 Task: Bring text "Advancing knowledge through systematic investigation" to the front of the drawing.
Action: Mouse moved to (123, 104)
Screenshot: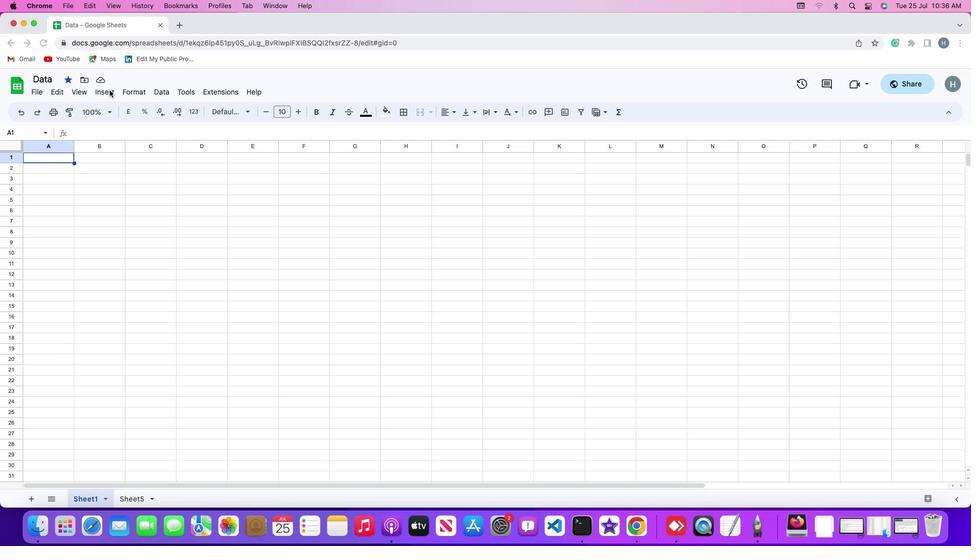 
Action: Mouse pressed left at (123, 104)
Screenshot: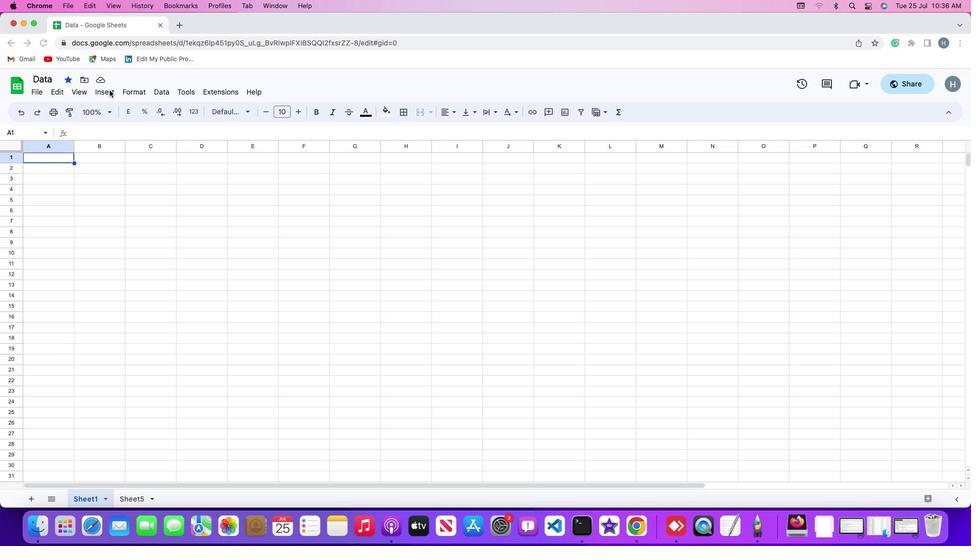 
Action: Mouse pressed left at (123, 104)
Screenshot: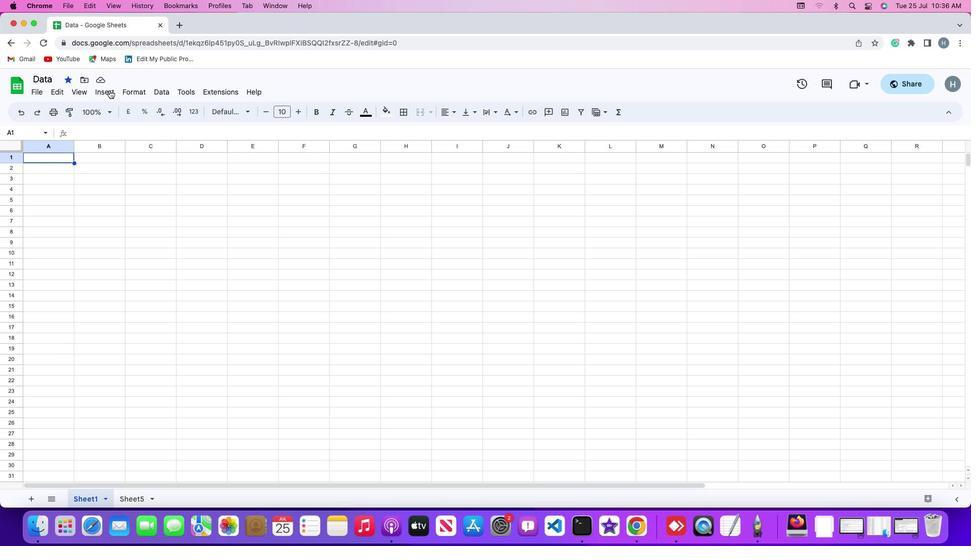 
Action: Mouse moved to (159, 243)
Screenshot: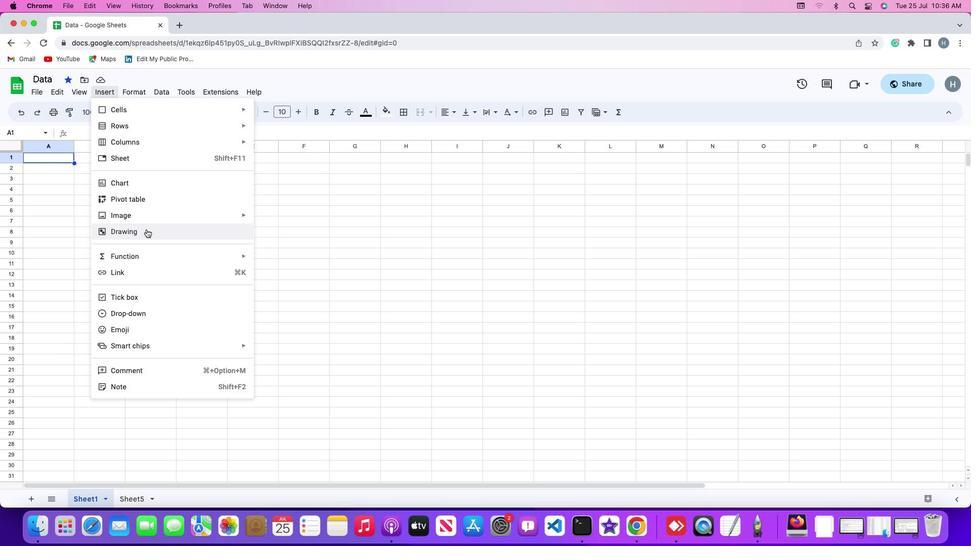 
Action: Mouse pressed left at (159, 243)
Screenshot: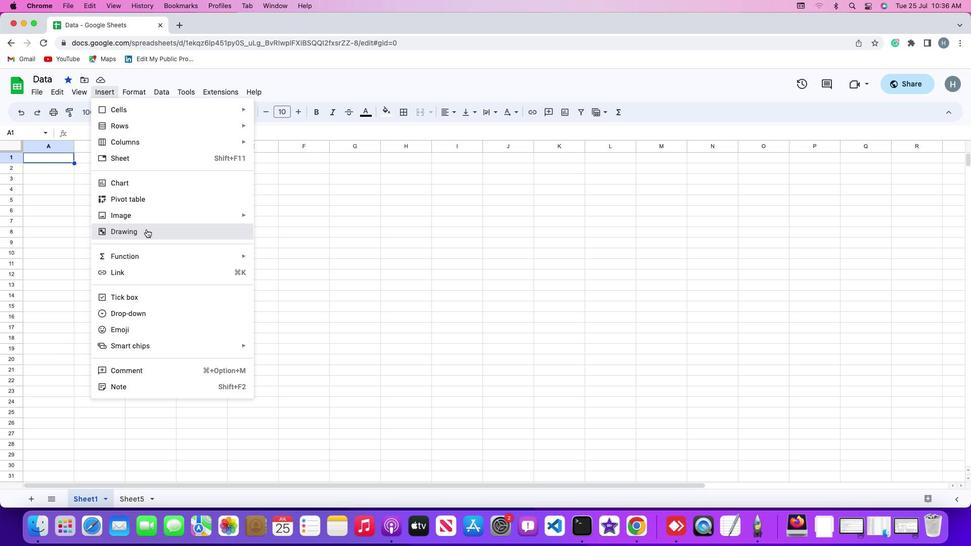 
Action: Mouse moved to (453, 141)
Screenshot: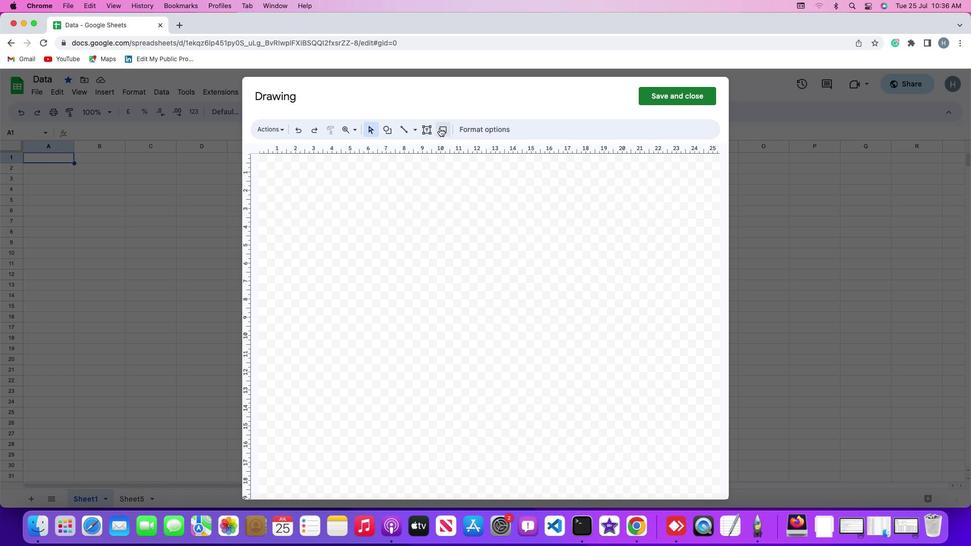 
Action: Mouse pressed left at (453, 141)
Screenshot: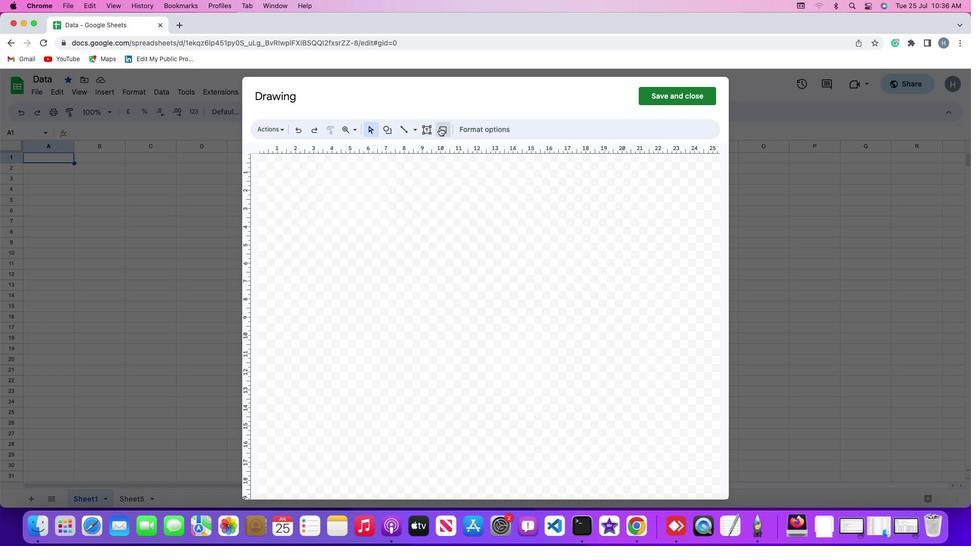 
Action: Mouse moved to (496, 344)
Screenshot: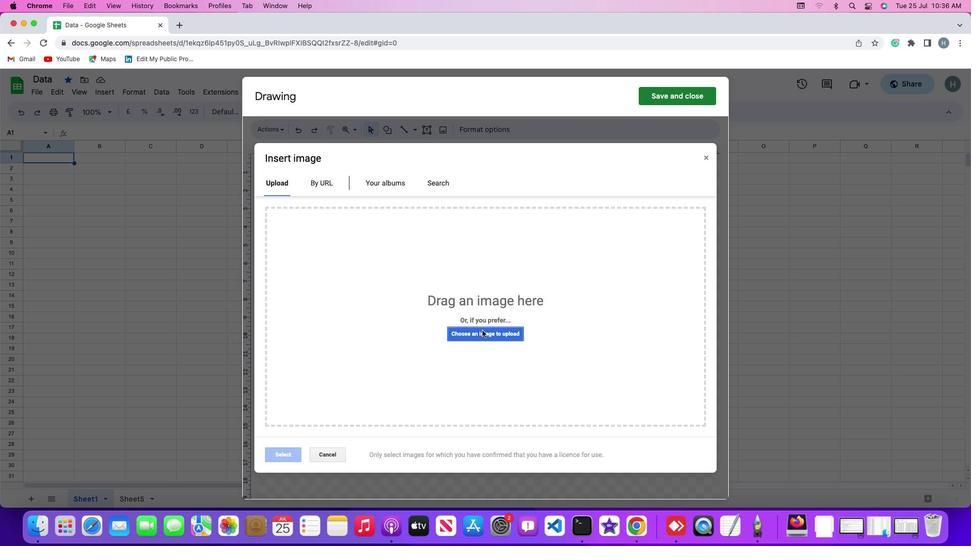 
Action: Mouse pressed left at (496, 344)
Screenshot: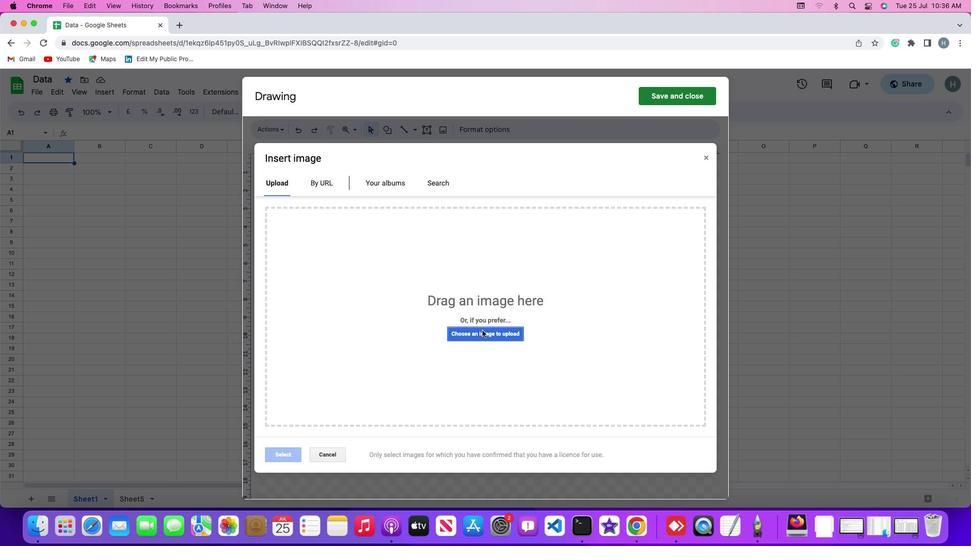 
Action: Mouse moved to (457, 243)
Screenshot: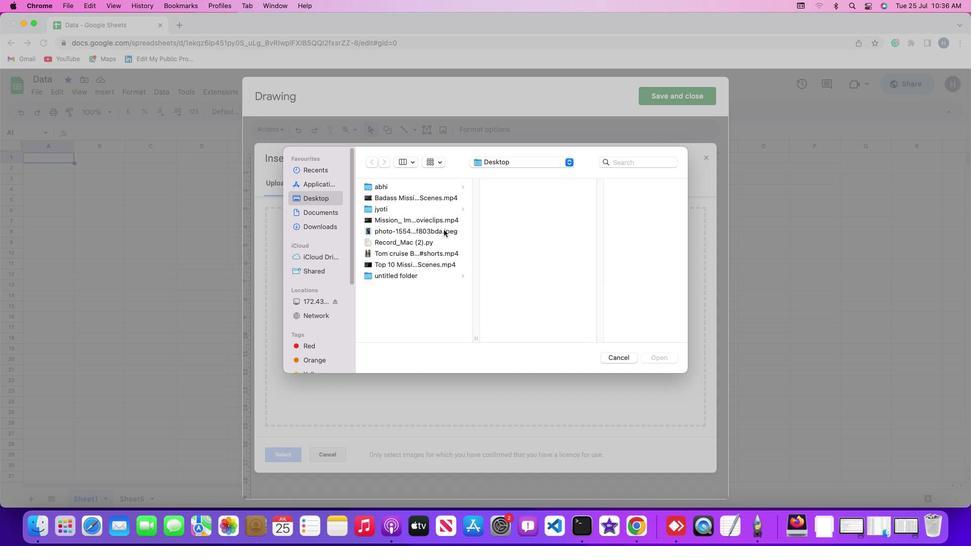 
Action: Mouse pressed left at (457, 243)
Screenshot: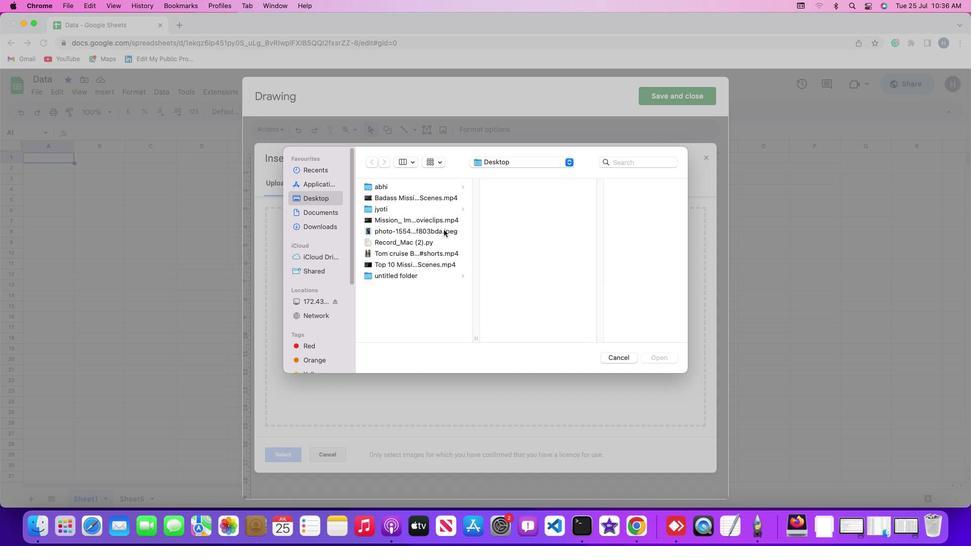 
Action: Mouse moved to (671, 369)
Screenshot: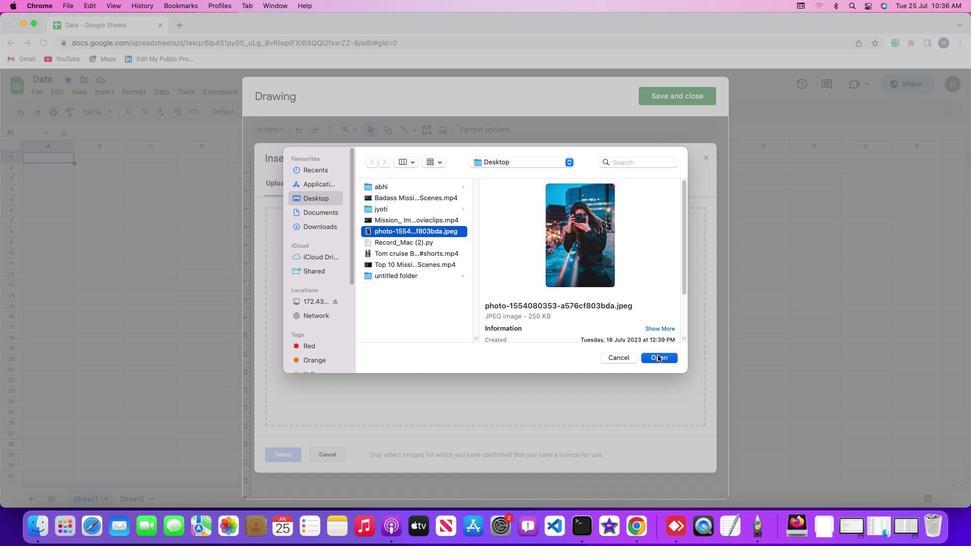 
Action: Mouse pressed left at (671, 369)
Screenshot: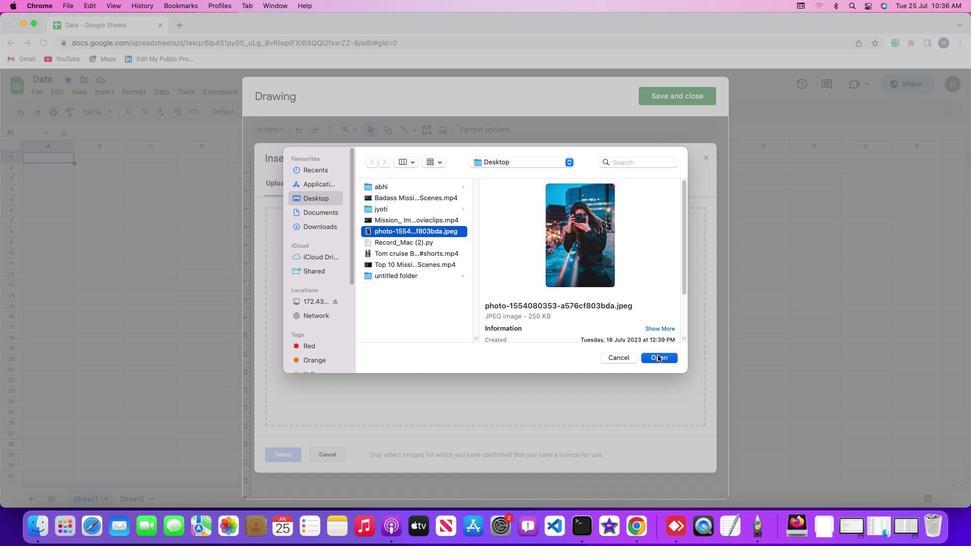 
Action: Mouse moved to (390, 506)
Screenshot: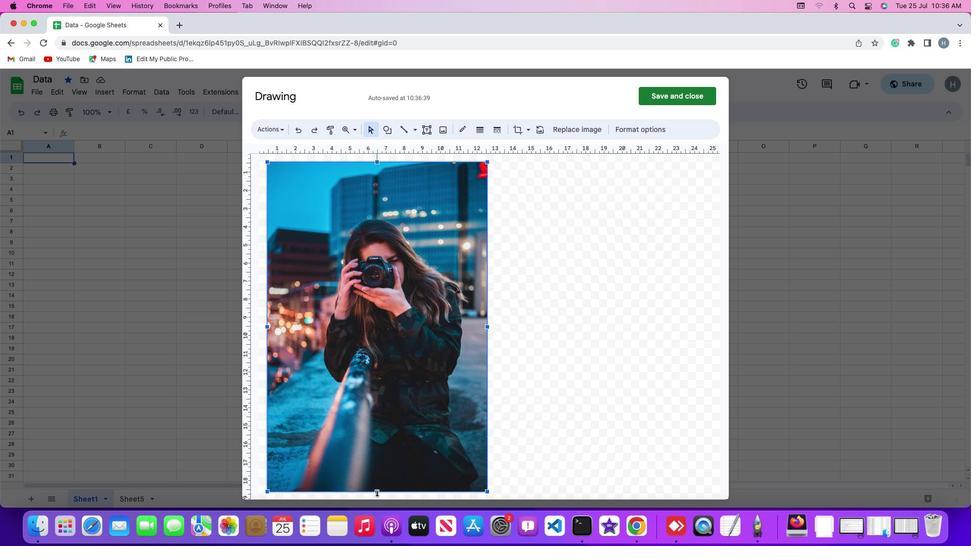 
Action: Mouse pressed left at (390, 506)
Screenshot: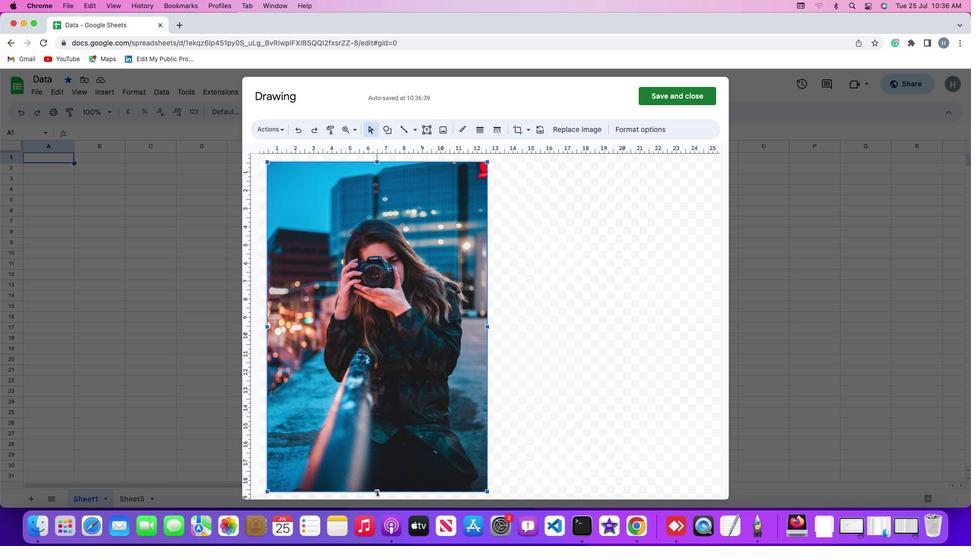 
Action: Mouse moved to (381, 415)
Screenshot: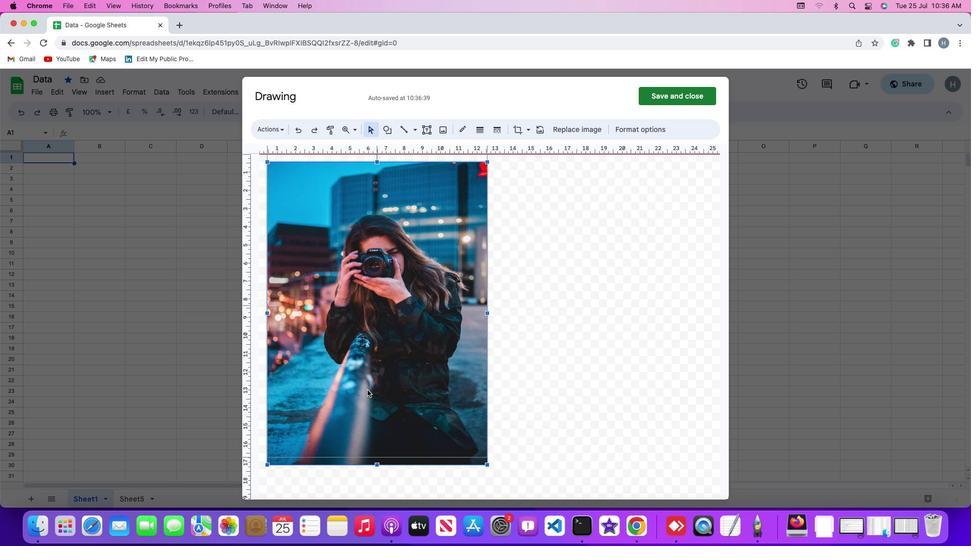 
Action: Mouse pressed left at (381, 415)
Screenshot: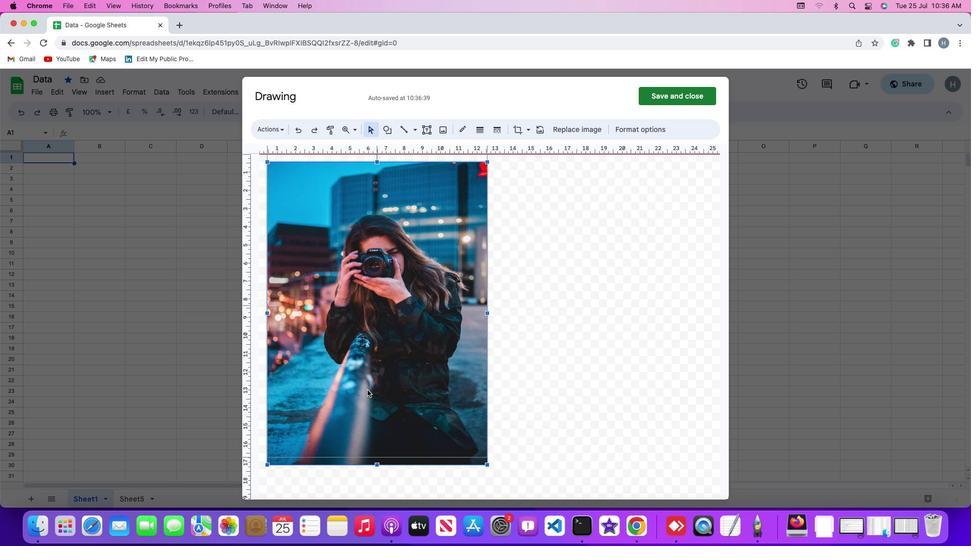 
Action: Mouse moved to (391, 466)
Screenshot: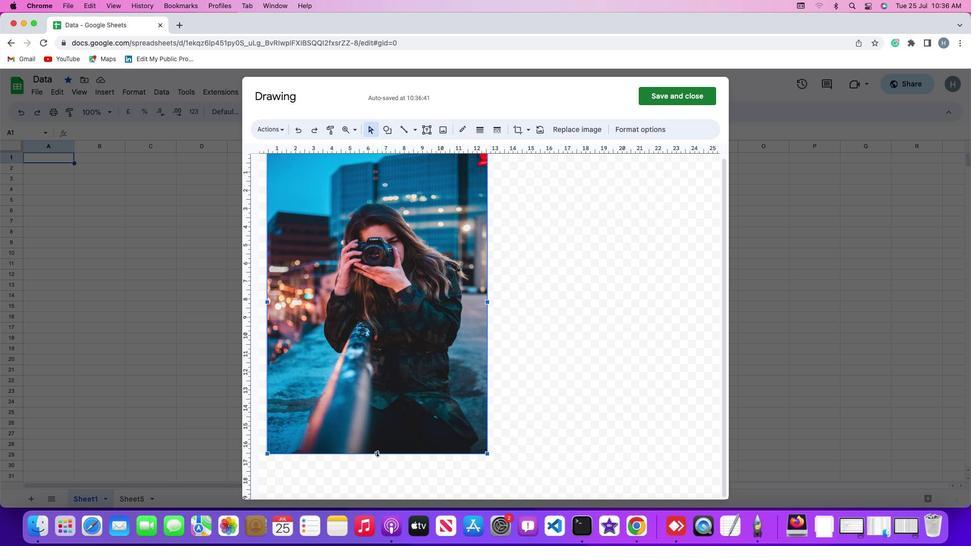 
Action: Mouse pressed left at (391, 466)
Screenshot: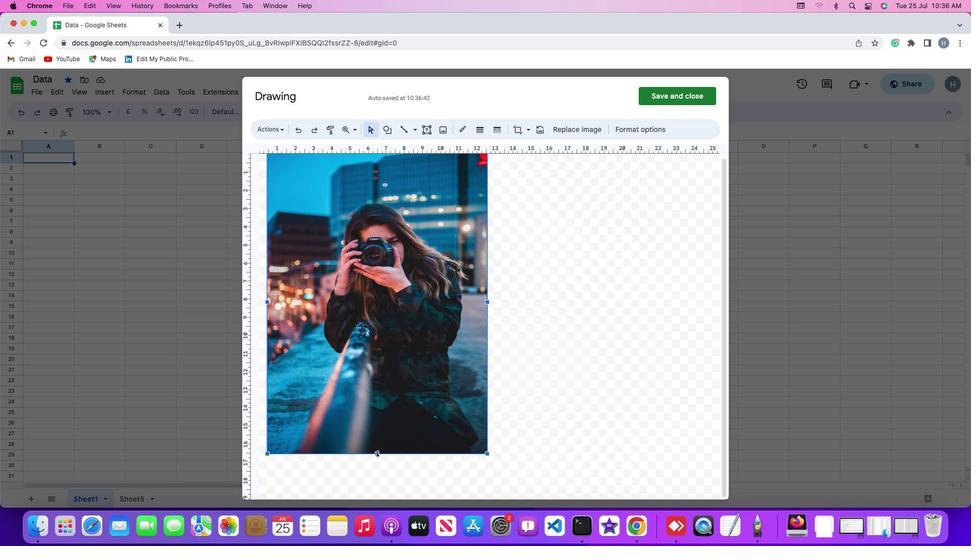 
Action: Mouse moved to (501, 251)
Screenshot: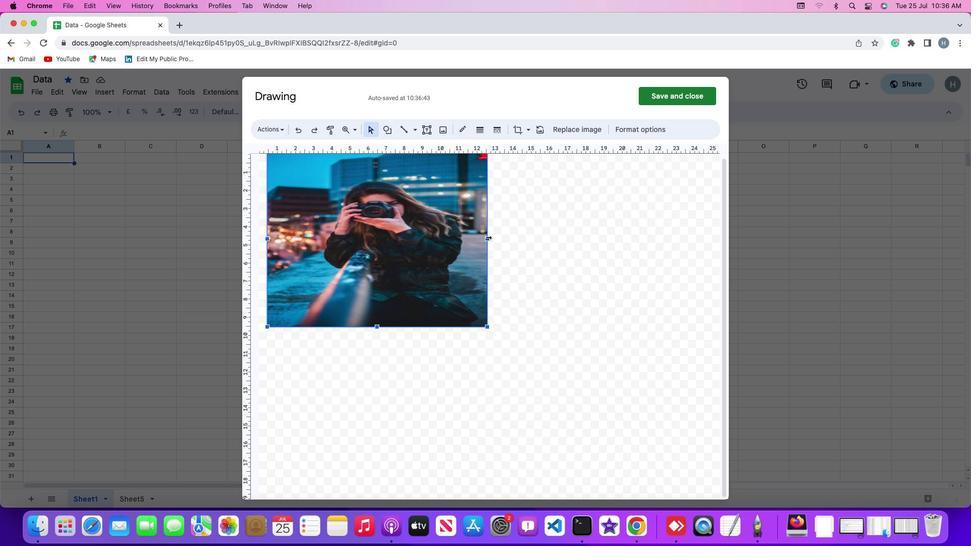 
Action: Mouse pressed left at (501, 251)
Screenshot: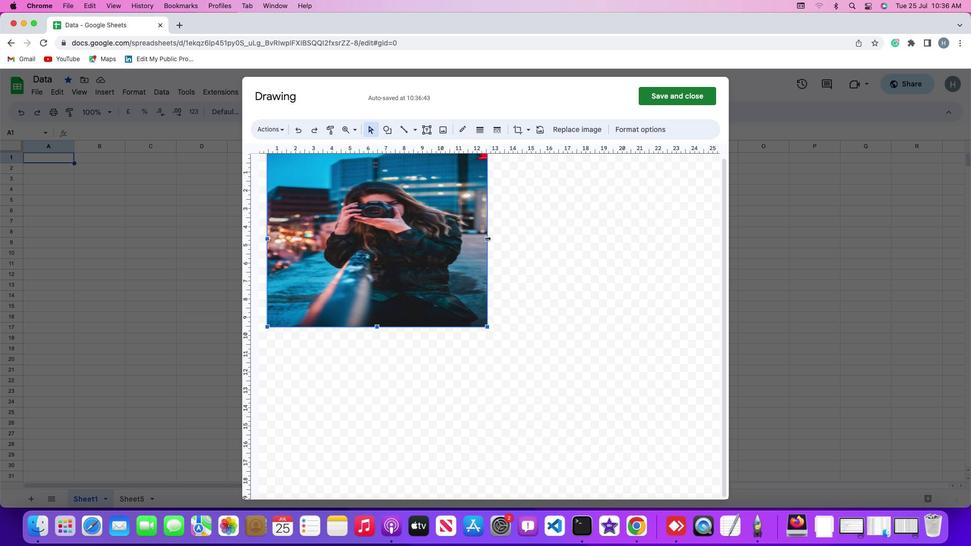 
Action: Mouse moved to (344, 260)
Screenshot: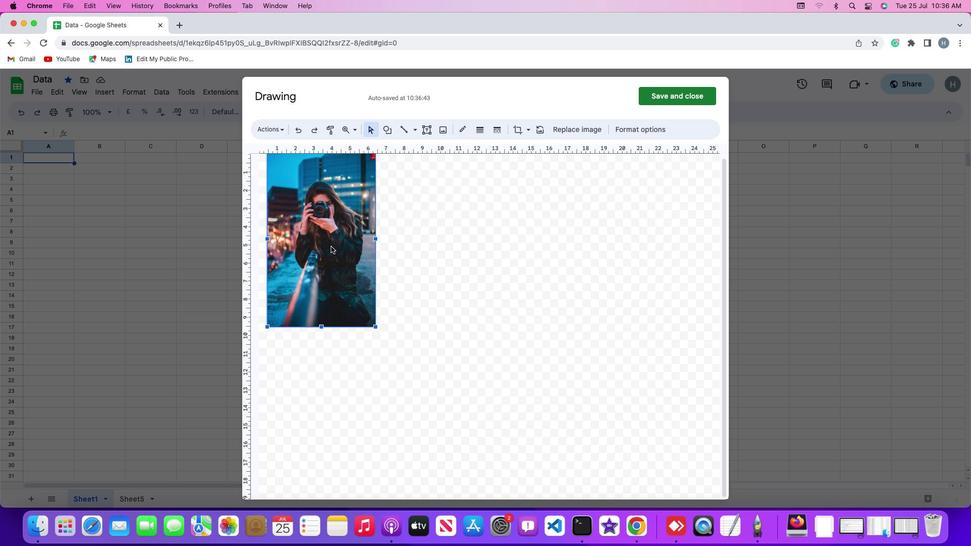 
Action: Mouse pressed left at (344, 260)
Screenshot: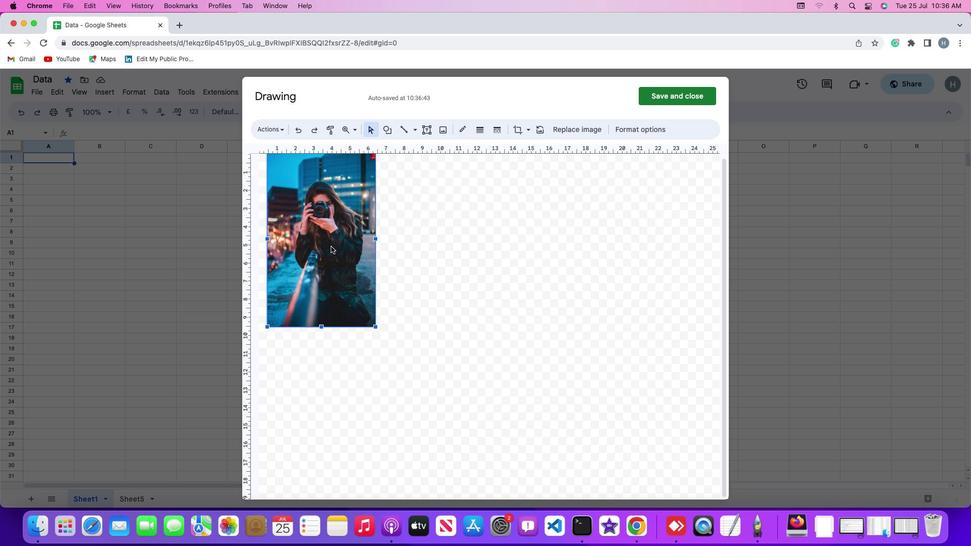 
Action: Mouse moved to (442, 144)
Screenshot: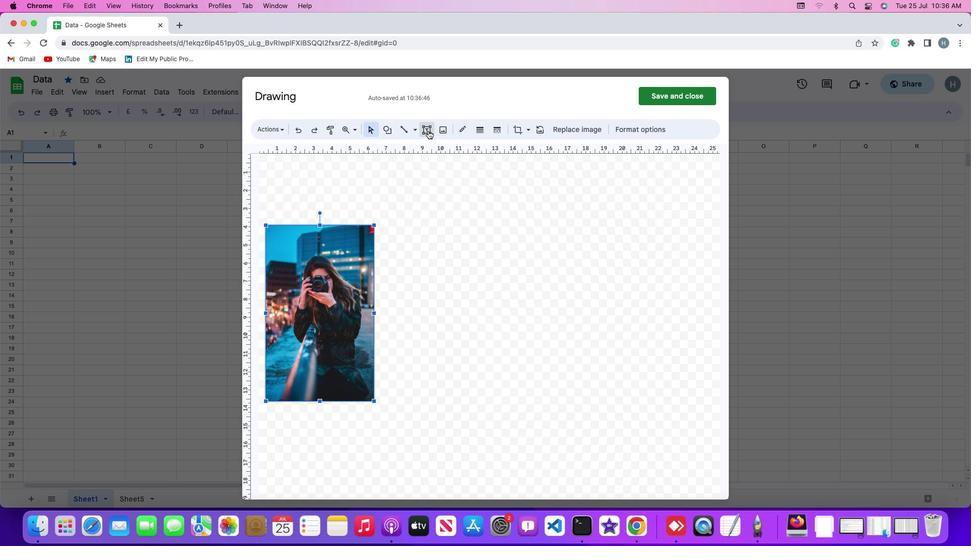 
Action: Mouse pressed left at (442, 144)
Screenshot: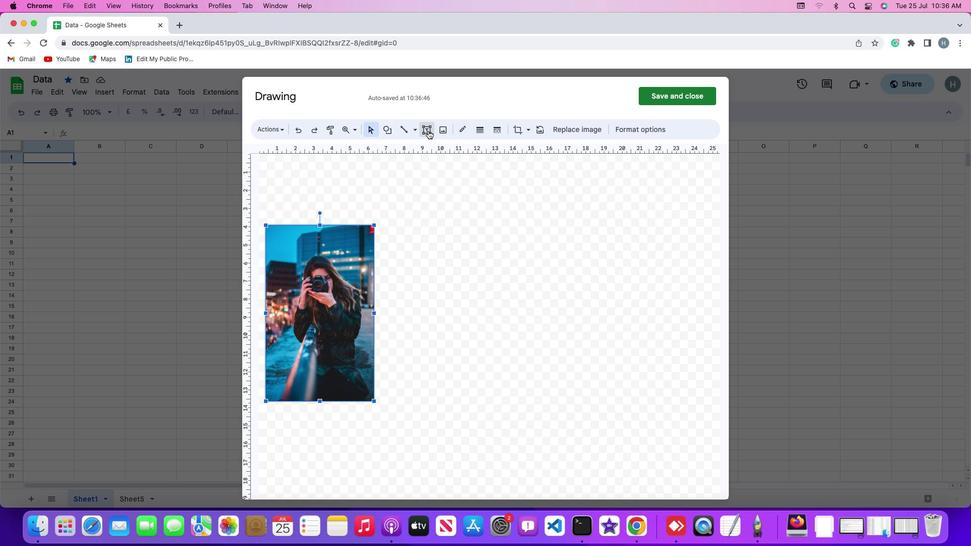 
Action: Mouse moved to (449, 283)
Screenshot: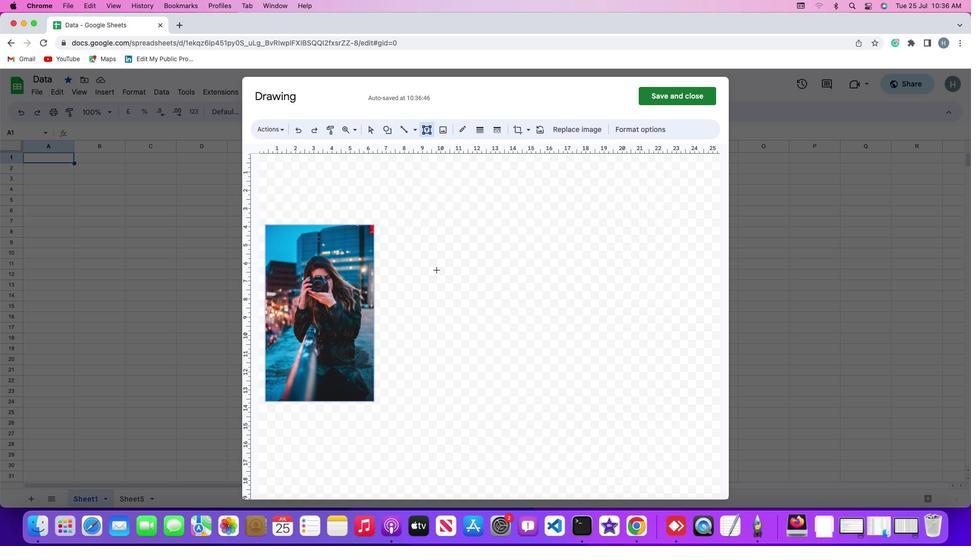 
Action: Mouse pressed left at (449, 283)
Screenshot: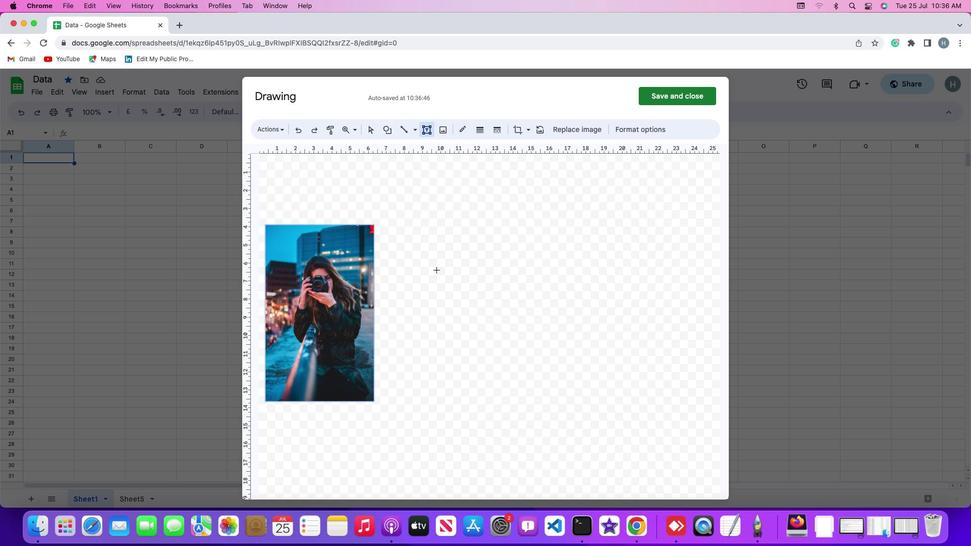 
Action: Key pressed Key.shift'A''d''v''a''n''c''i''n''g'Key.space'k''n''o''w''l''e''d''g''e'Key.space't''h''r''o''u''g''h'Key.space's''y''s''t''e''m''a''t''i''c'Key.space'i''n''v''e''s''t''i''g''a''t''i''o''n'
Screenshot: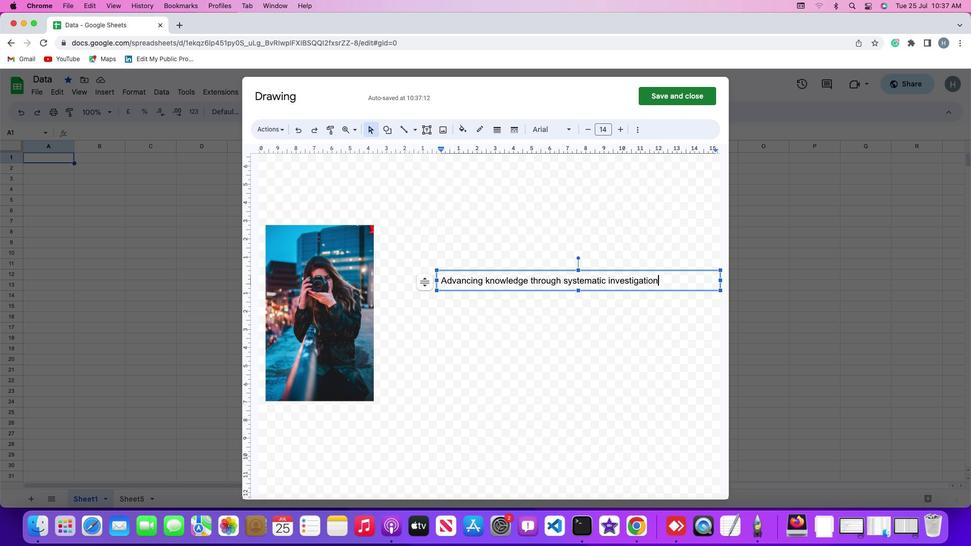 
Action: Mouse moved to (691, 293)
Screenshot: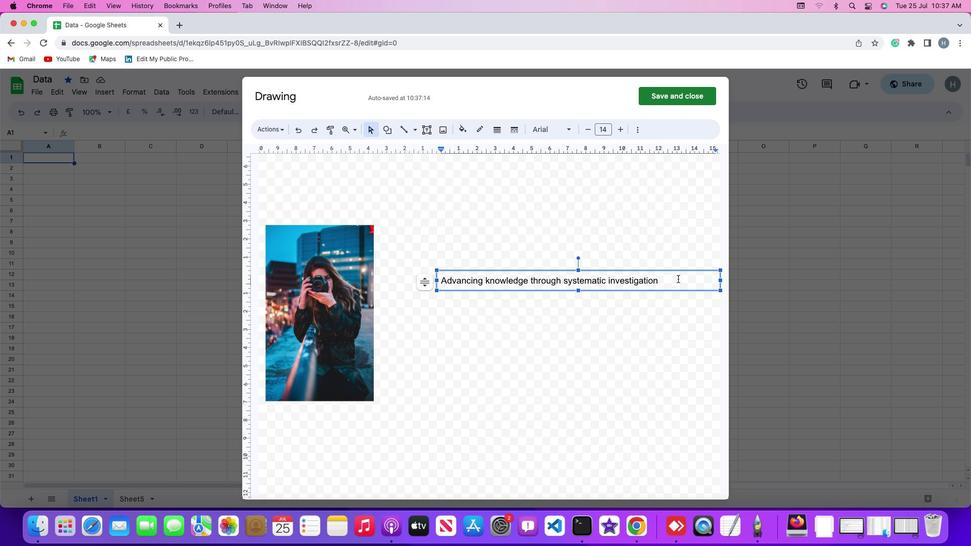 
Action: Mouse pressed left at (691, 293)
Screenshot: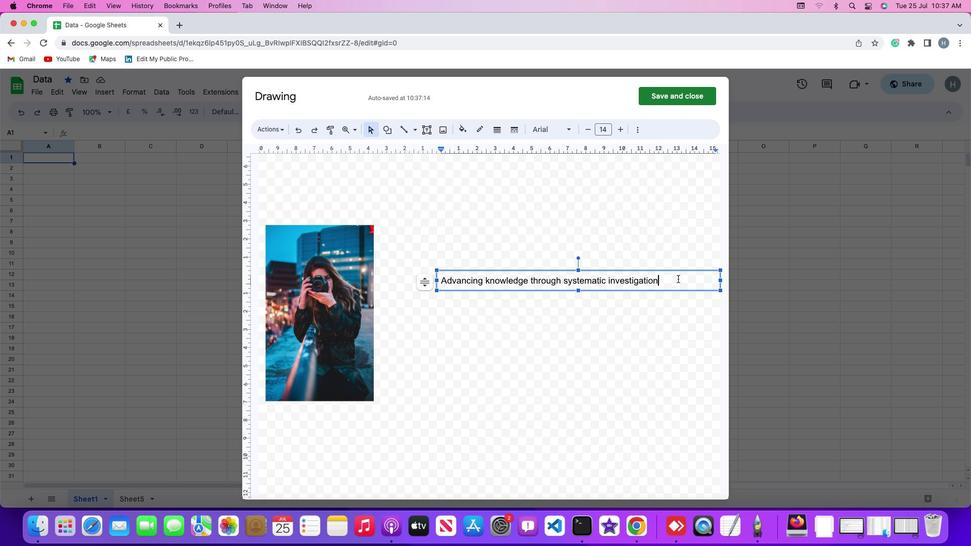 
Action: Mouse moved to (733, 294)
Screenshot: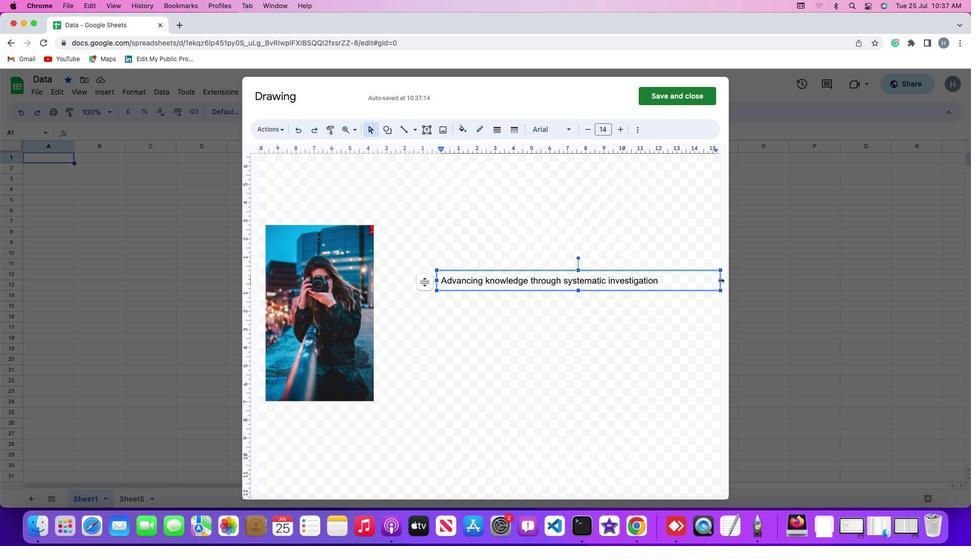 
Action: Mouse pressed left at (733, 294)
Screenshot: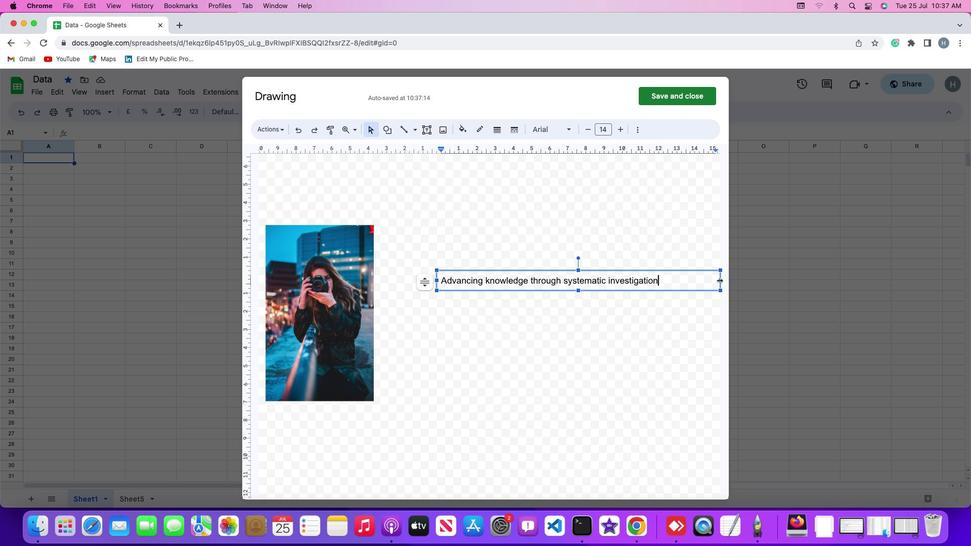 
Action: Mouse moved to (730, 294)
Screenshot: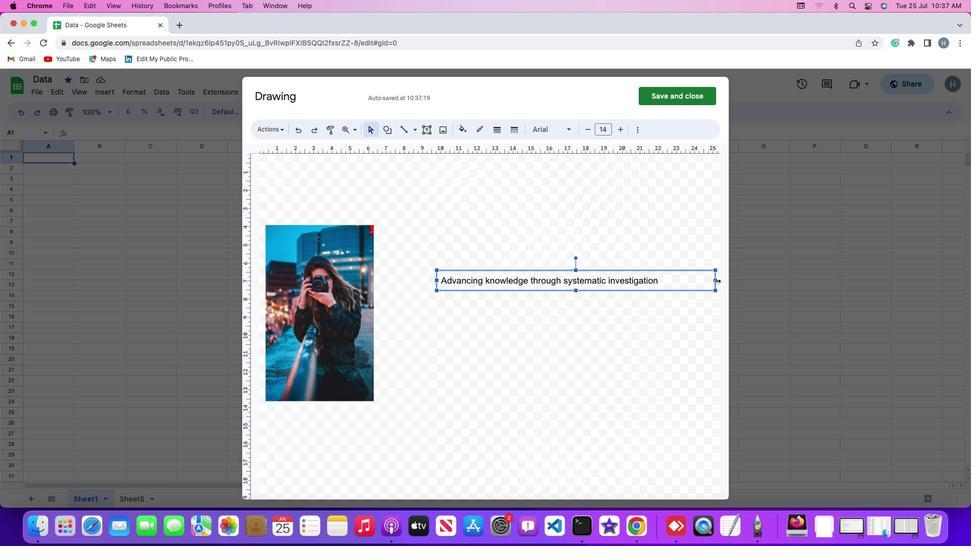 
Action: Mouse pressed left at (730, 294)
Screenshot: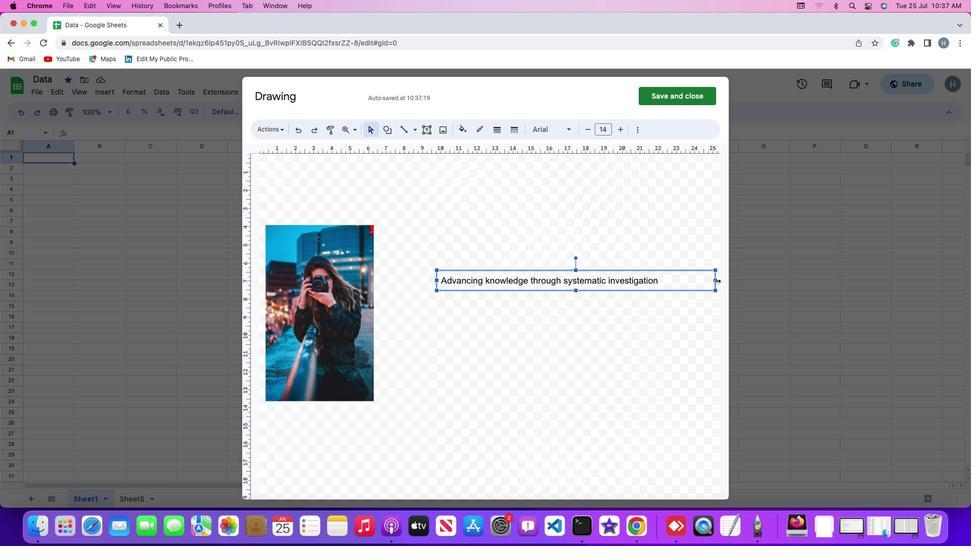 
Action: Mouse moved to (591, 284)
Screenshot: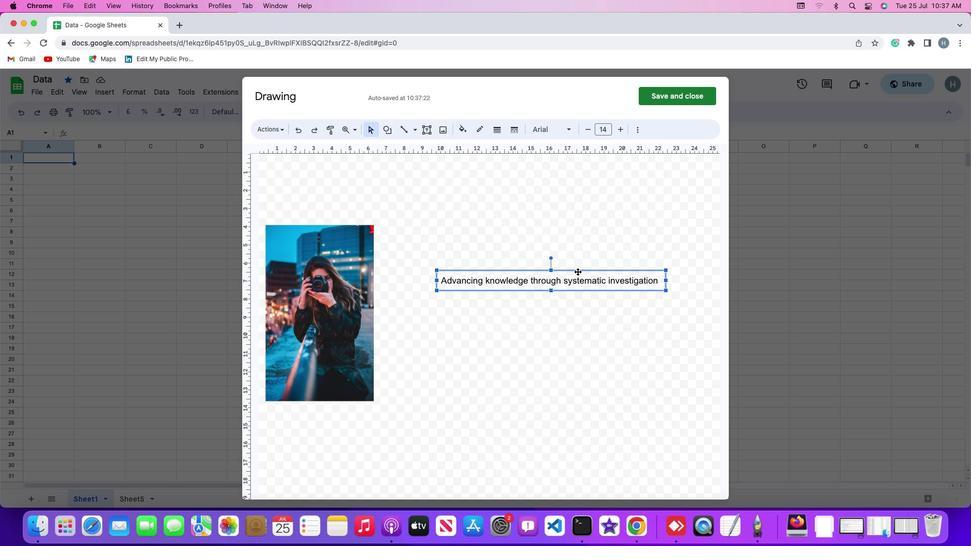 
Action: Mouse pressed left at (591, 284)
Screenshot: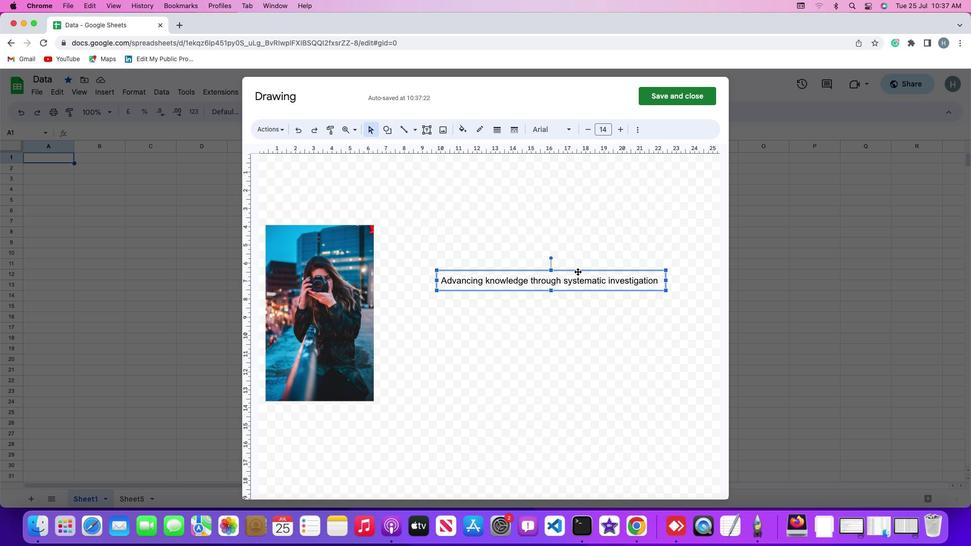 
Action: Mouse moved to (295, 142)
Screenshot: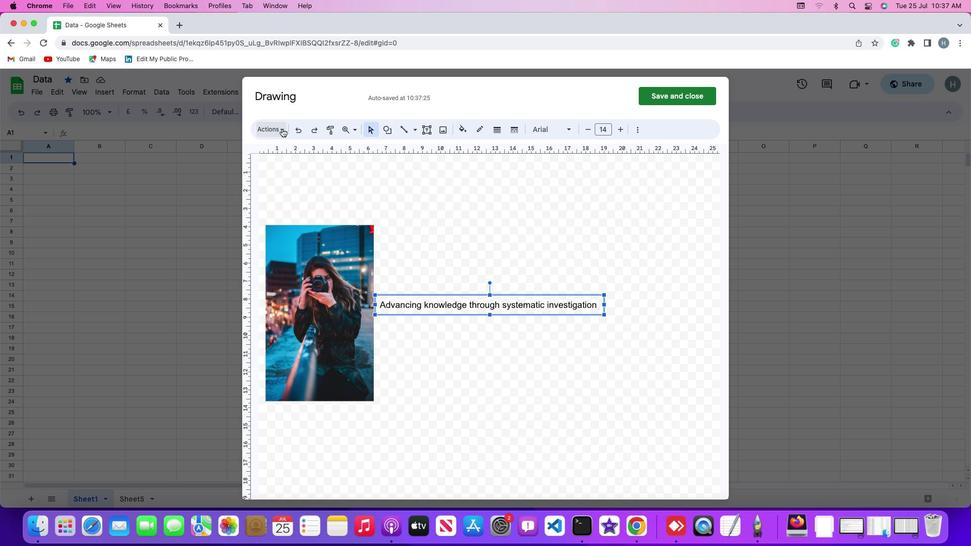 
Action: Mouse pressed left at (295, 142)
Screenshot: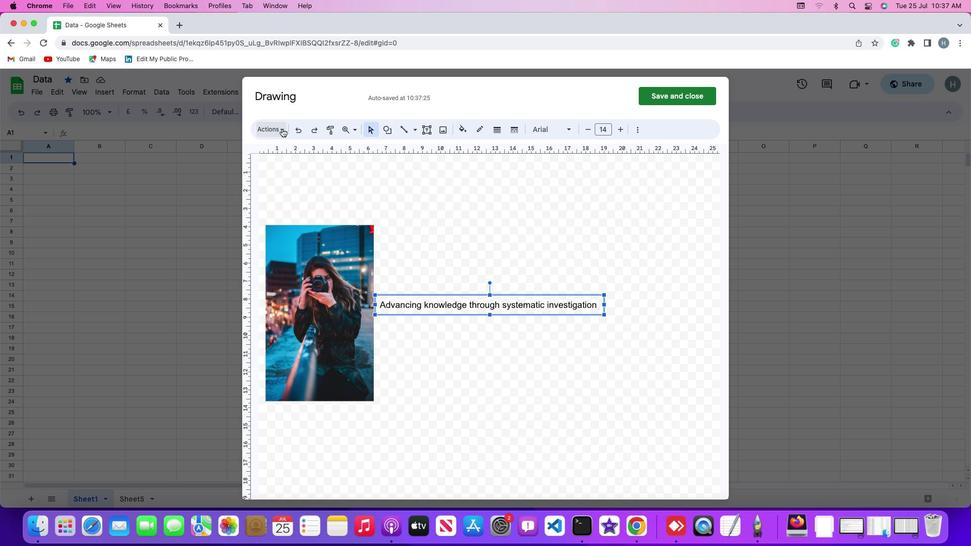 
Action: Mouse moved to (464, 481)
Screenshot: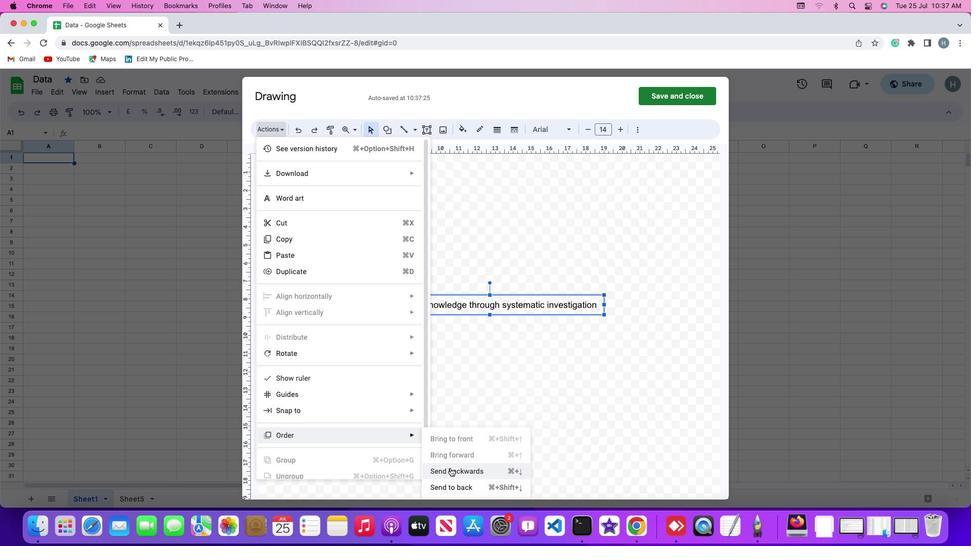 
Action: Mouse pressed left at (464, 481)
Screenshot: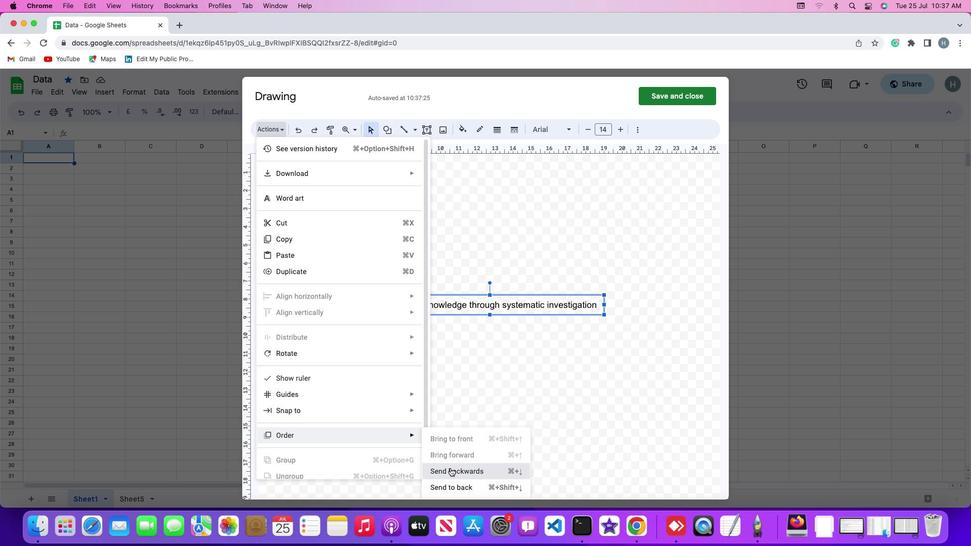 
Action: Mouse moved to (433, 307)
Screenshot: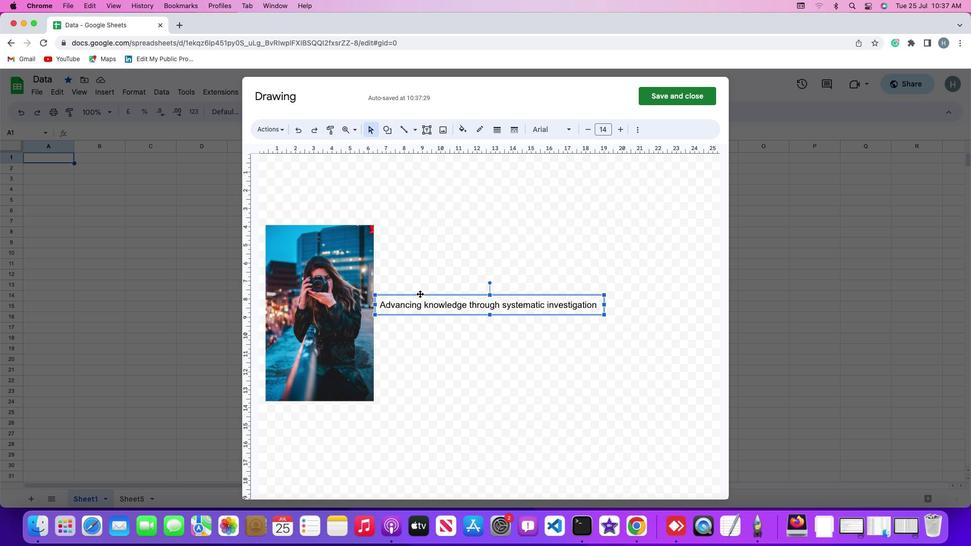 
Action: Mouse pressed left at (433, 307)
Screenshot: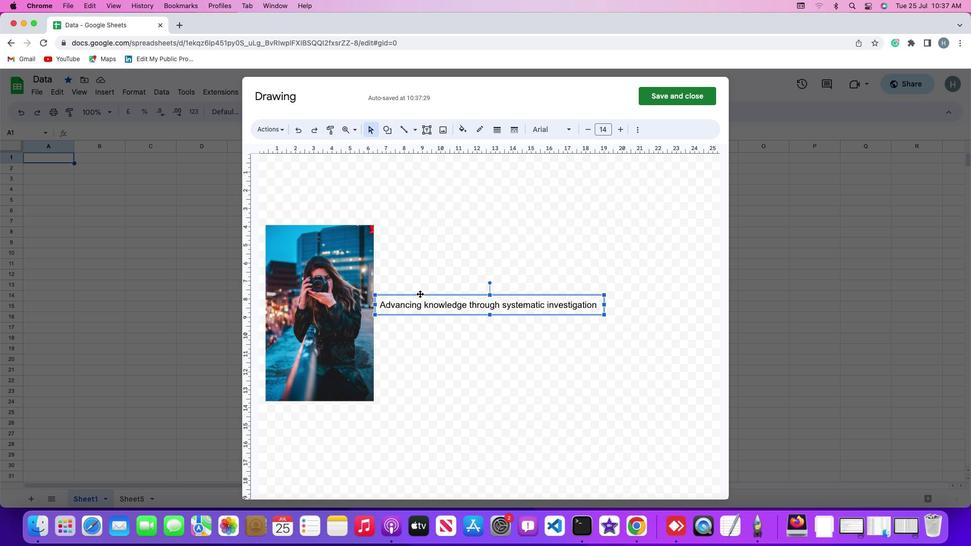 
Action: Mouse moved to (294, 139)
Screenshot: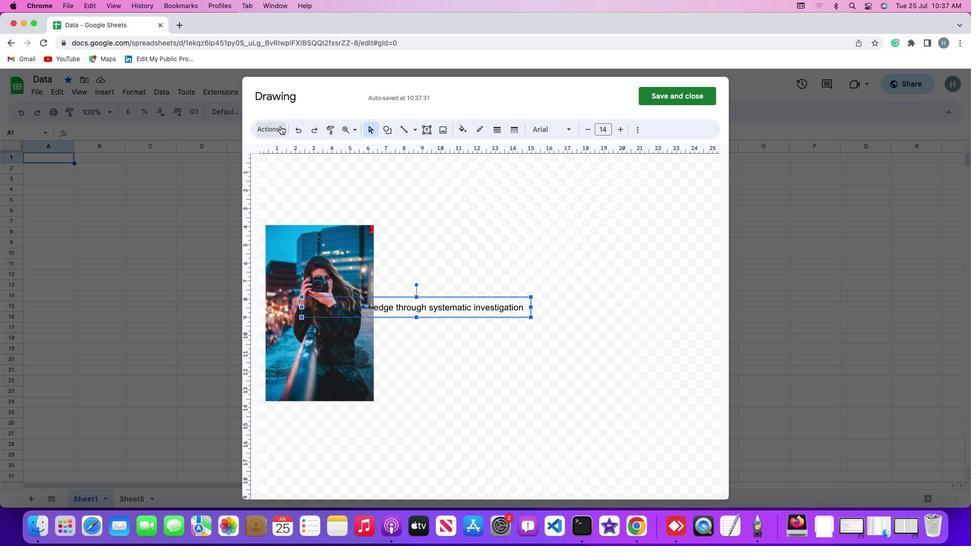 
Action: Mouse pressed left at (294, 139)
Screenshot: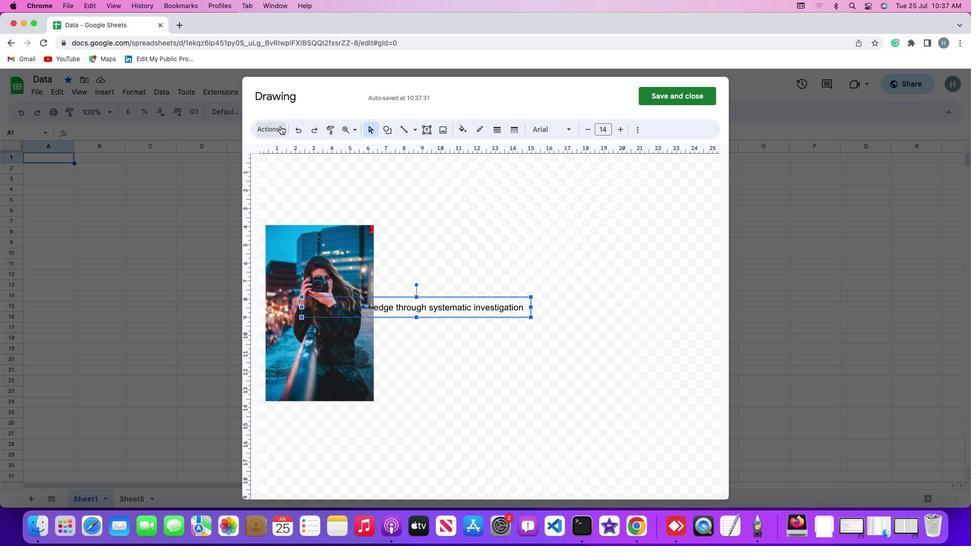 
Action: Mouse moved to (464, 452)
Screenshot: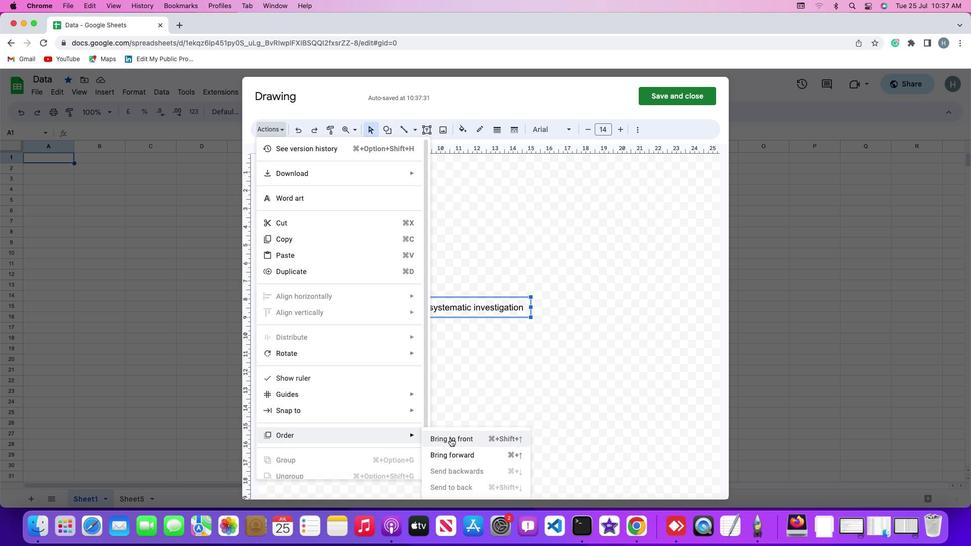 
Action: Mouse pressed left at (464, 452)
Screenshot: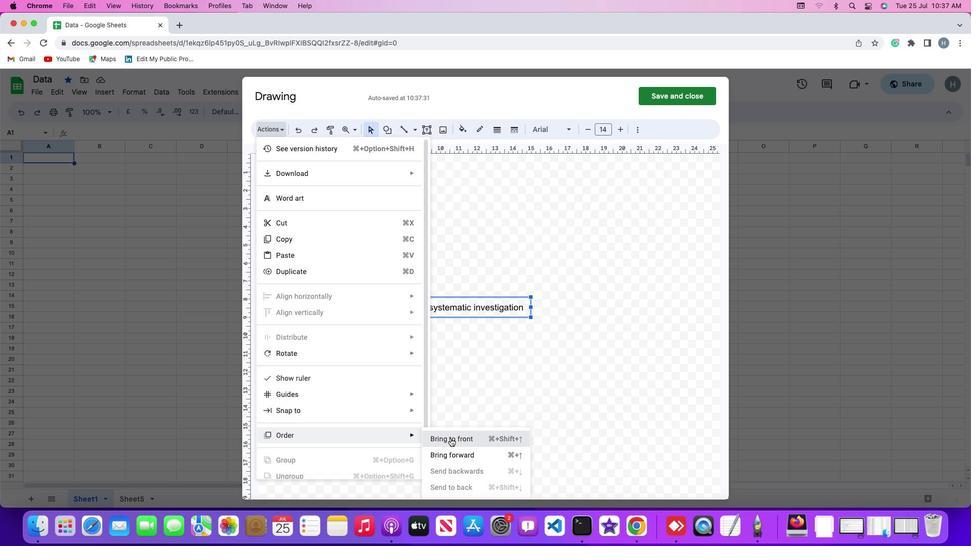 
Action: Mouse moved to (484, 373)
Screenshot: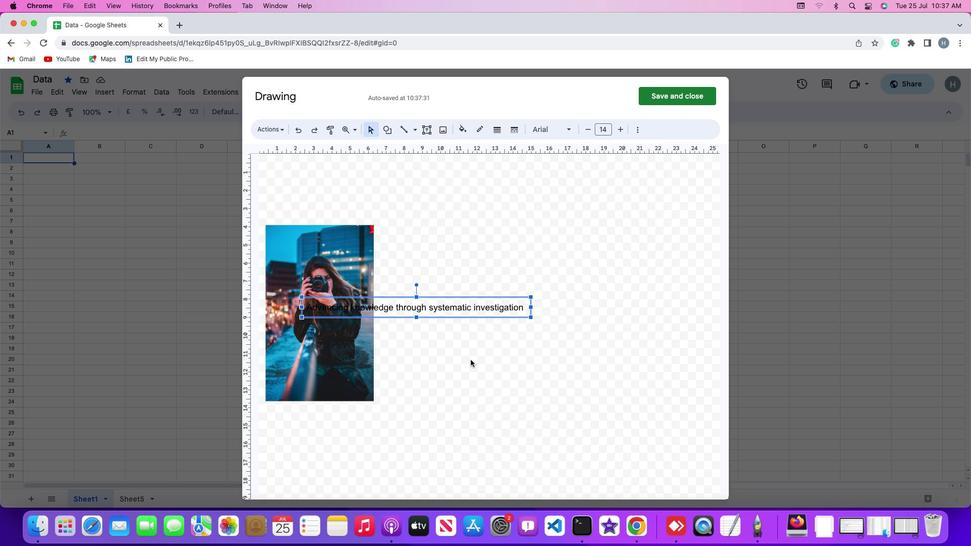 
